 Task: Create New Customer with Customer Name: Dicks Sporting Goods, Billing Address Line1: 1980 Tibbs Avenue, Billing Address Line2:  Plains, Billing Address Line3:  Montana 59859
Action: Mouse moved to (195, 40)
Screenshot: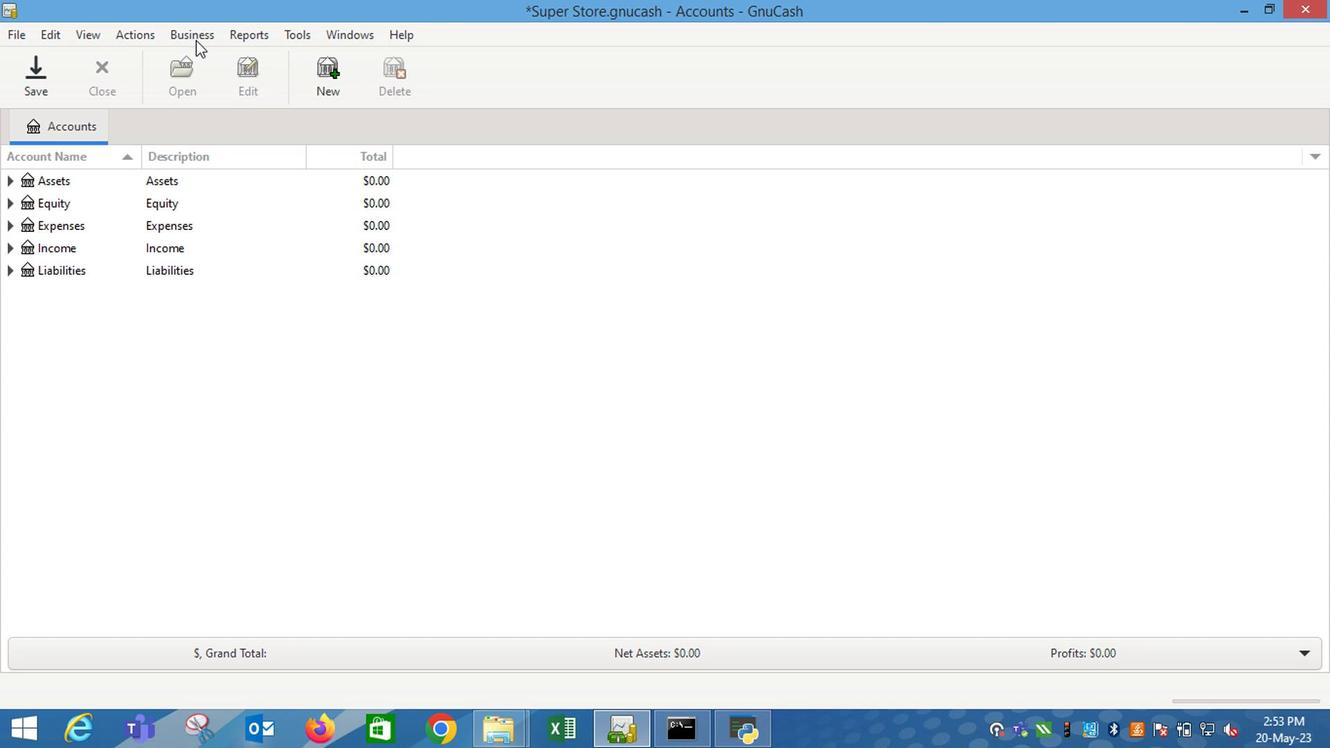 
Action: Mouse pressed left at (195, 40)
Screenshot: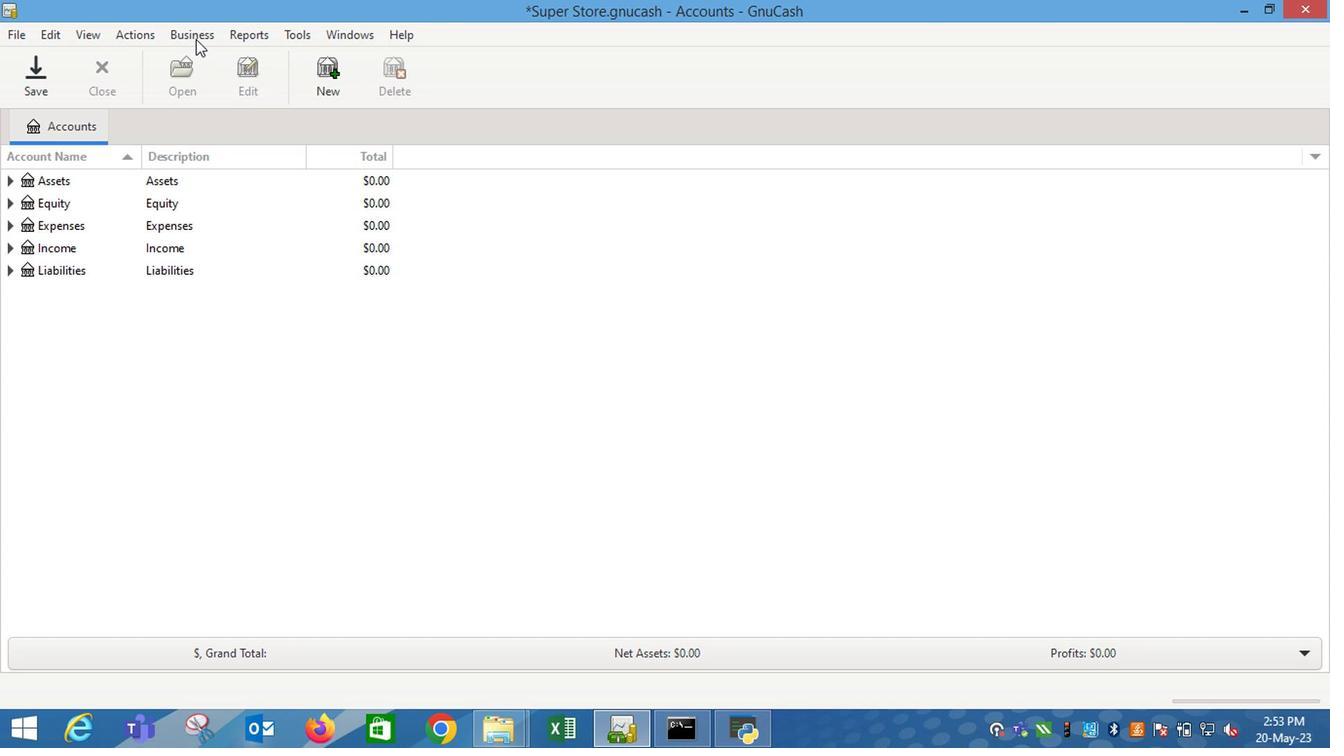 
Action: Mouse moved to (439, 83)
Screenshot: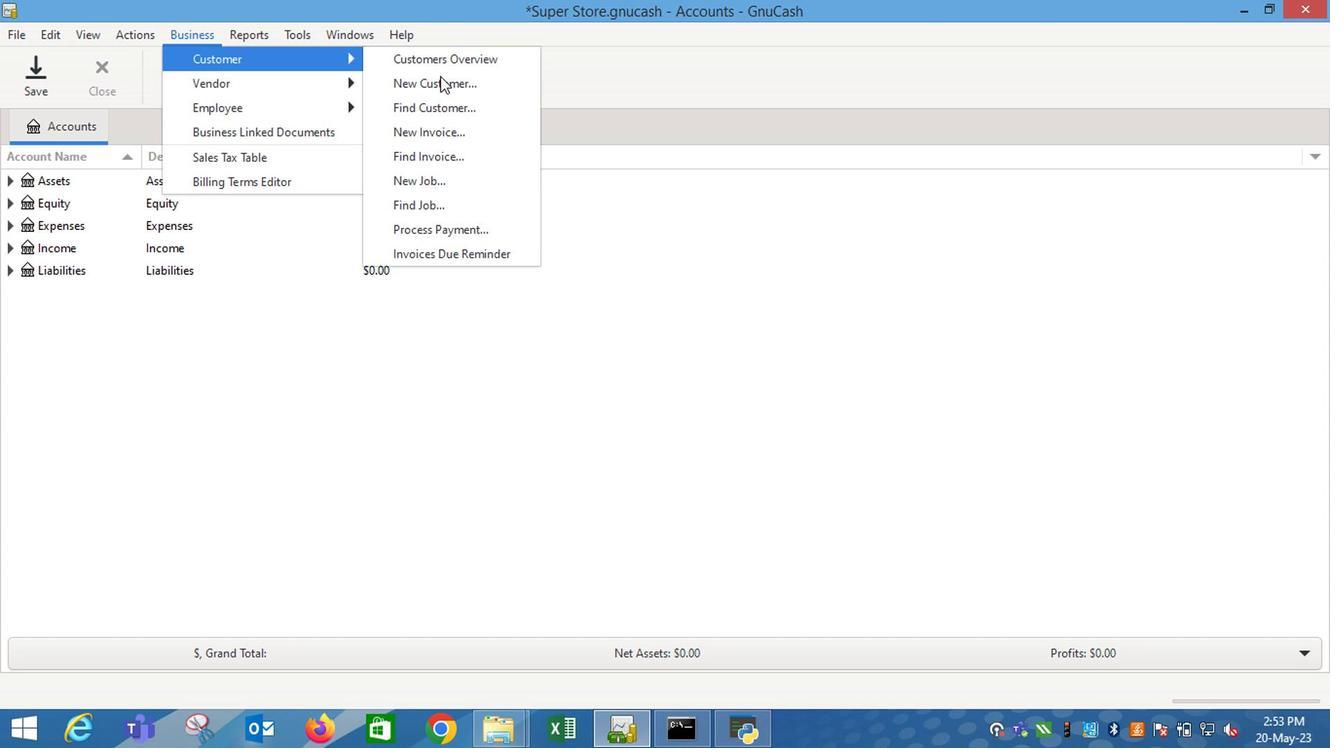 
Action: Mouse pressed left at (439, 83)
Screenshot: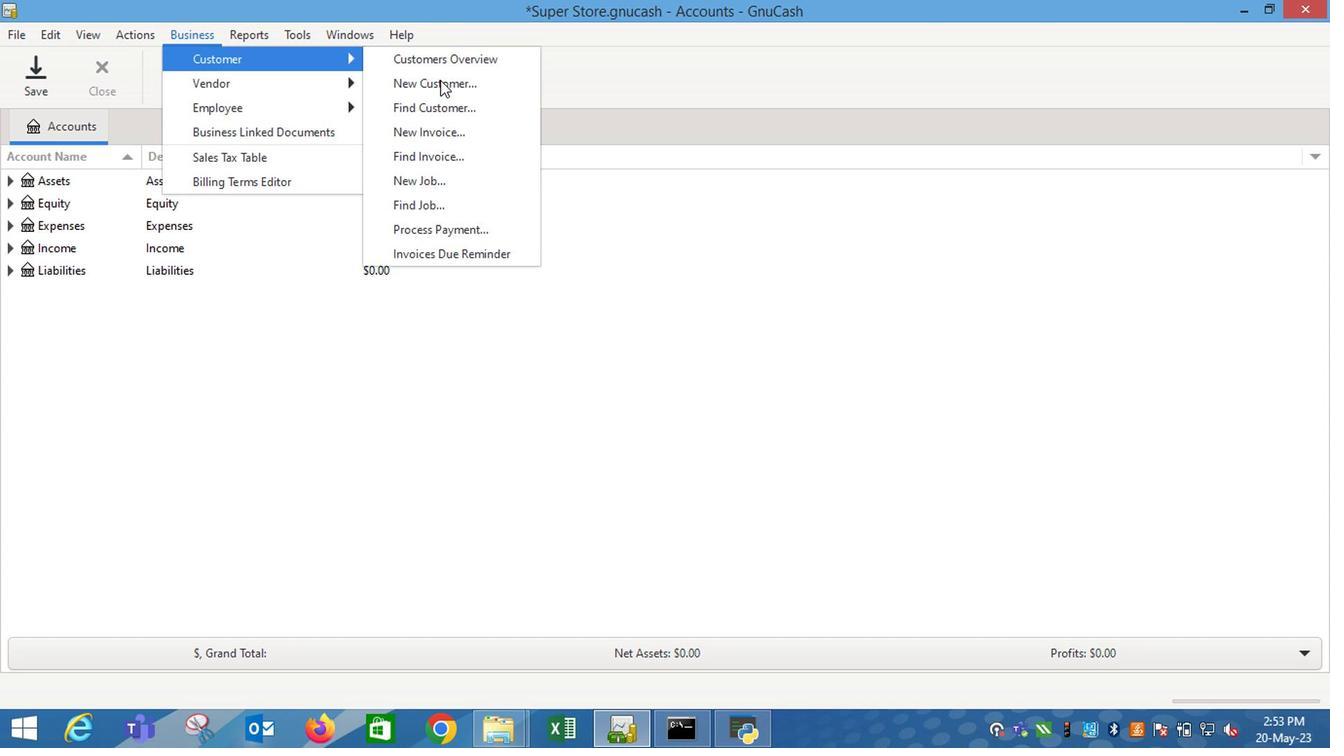 
Action: Key pressed <Key.shift_r>Dics<Key.backspace>ks<Key.space><Key.shift_r>Sporting<Key.space><Key.shift_r>Goods<Key.tab><Key.tab><Key.tab>1980<Key.space><Key.shift_r>Tibbs<Key.space><Key.shift_r>Avenue<Key.tab><Key.shift_r>Plains<Key.tab><Key.shift_r>Montana<Key.space>59859
Screenshot: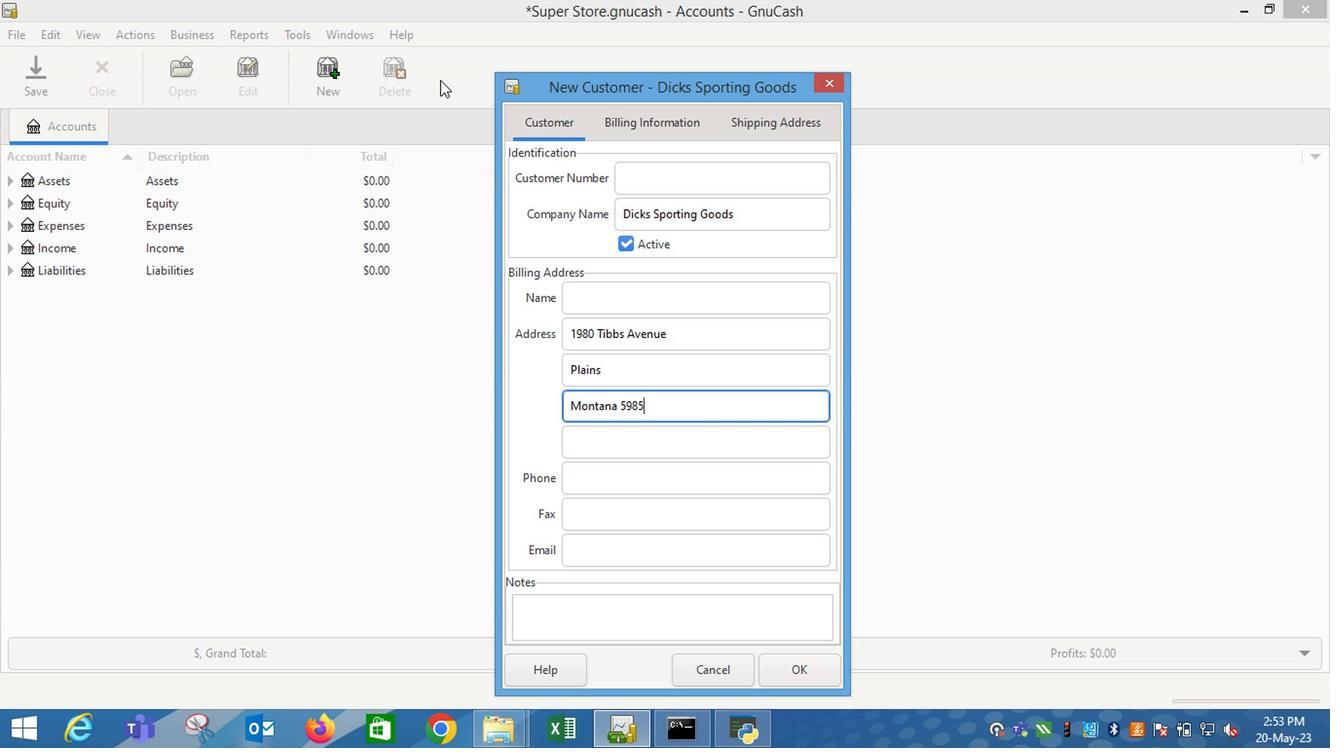 
Action: Mouse moved to (791, 674)
Screenshot: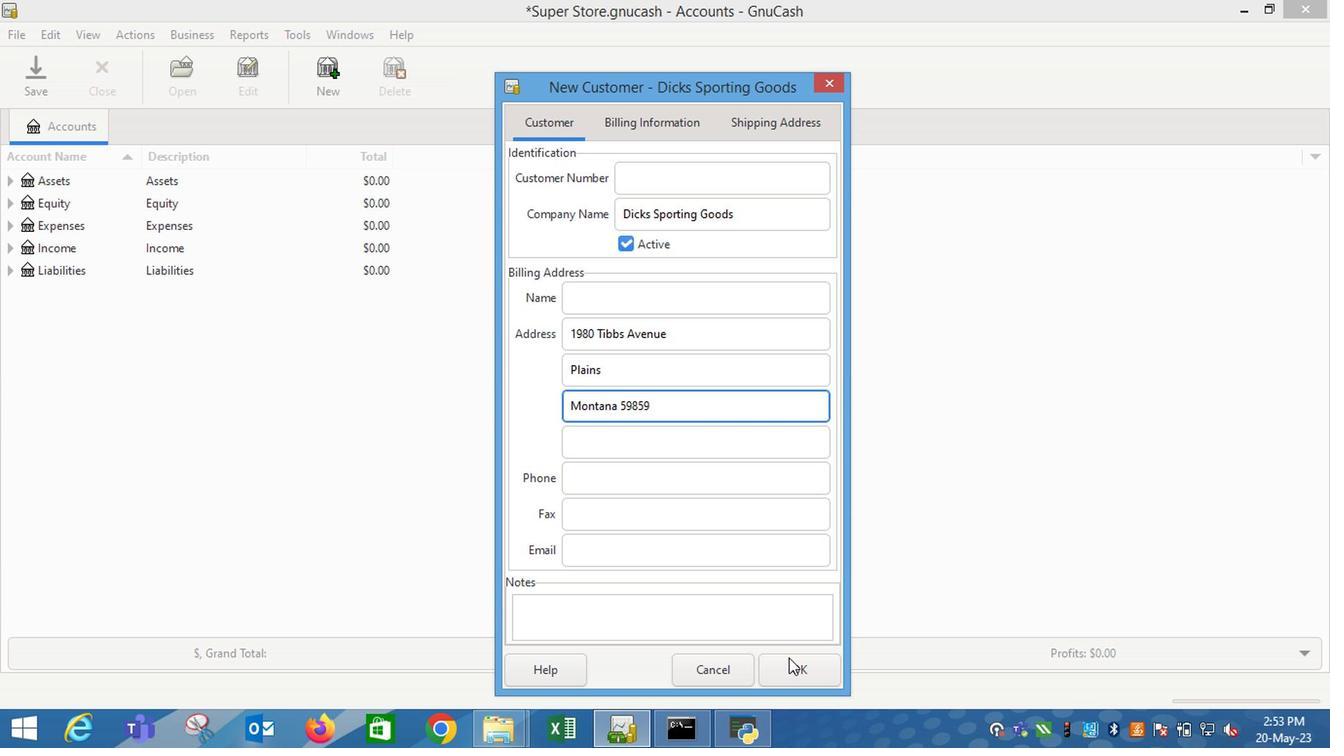 
Action: Mouse pressed left at (791, 674)
Screenshot: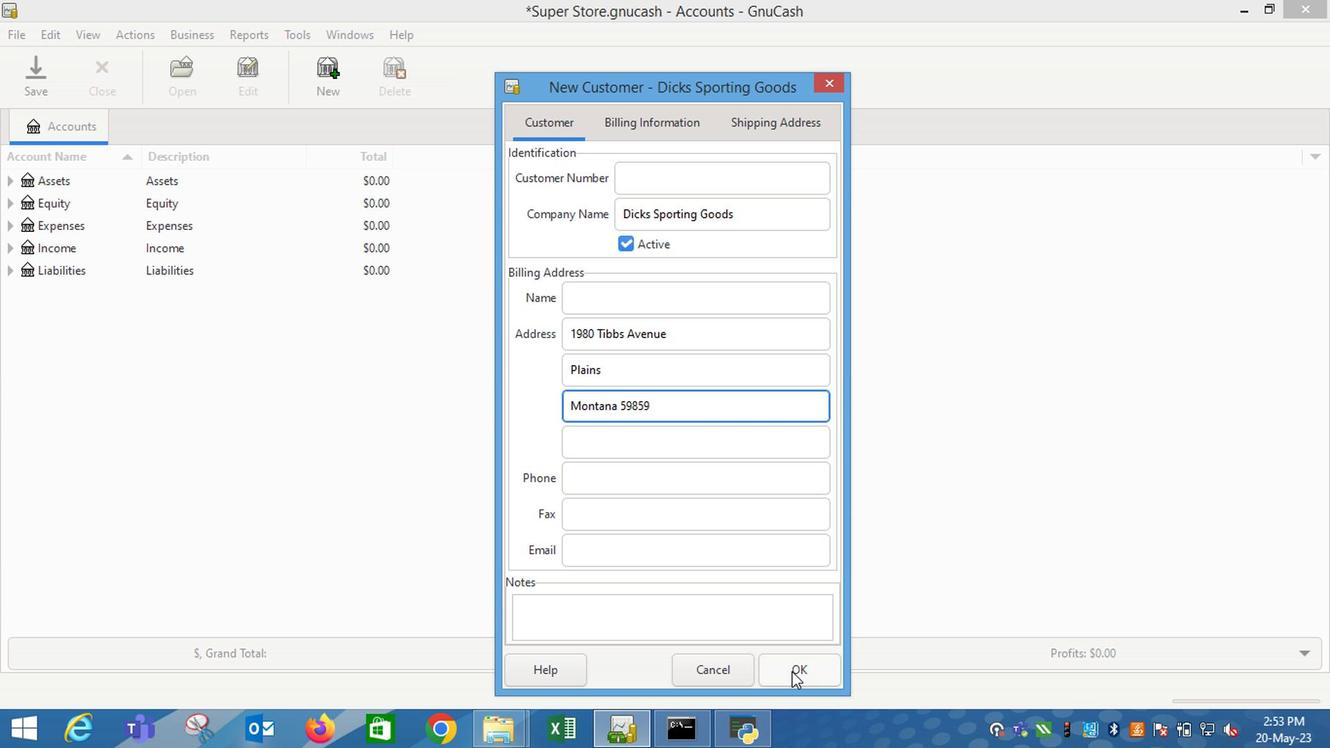 
